 Task: Use the "column C" to view distribution.
Action: Mouse moved to (154, 111)
Screenshot: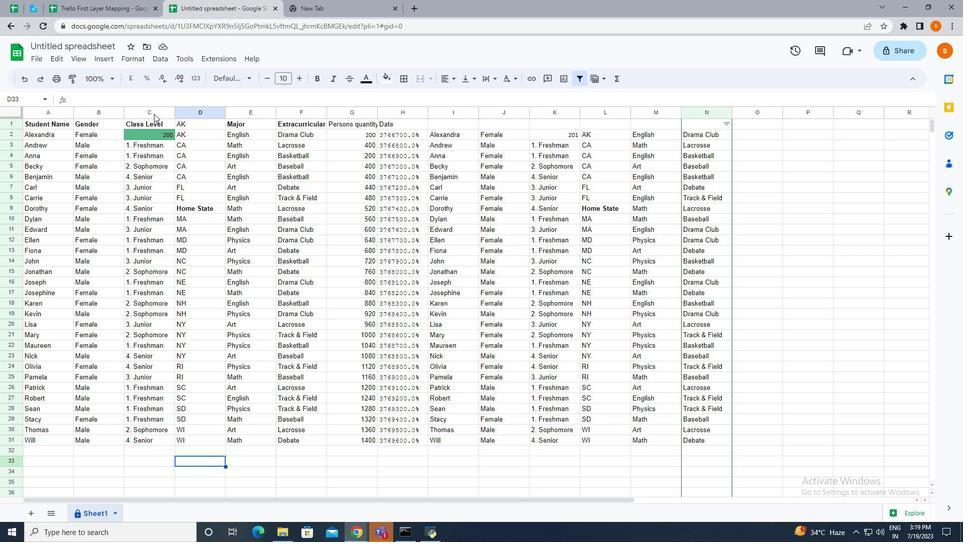 
Action: Mouse pressed left at (154, 111)
Screenshot: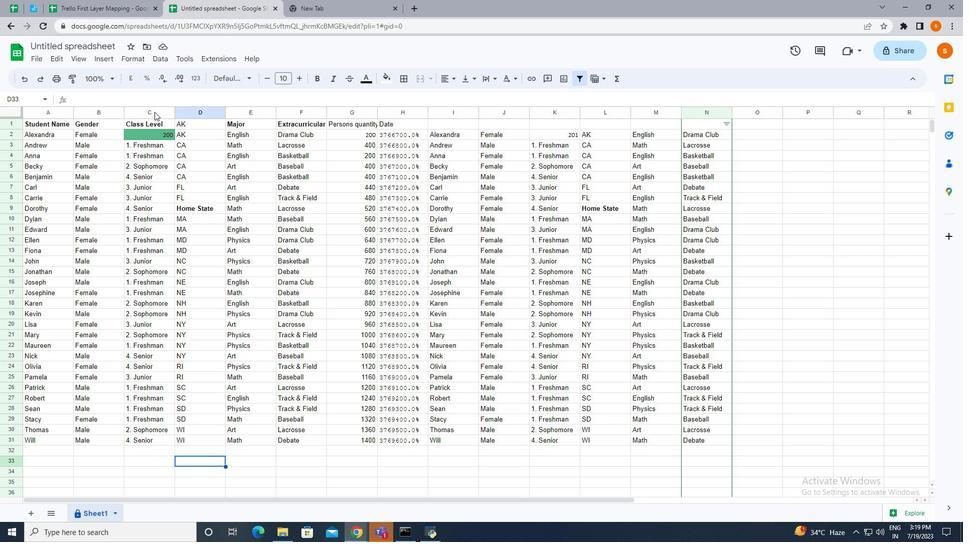 
Action: Mouse moved to (157, 56)
Screenshot: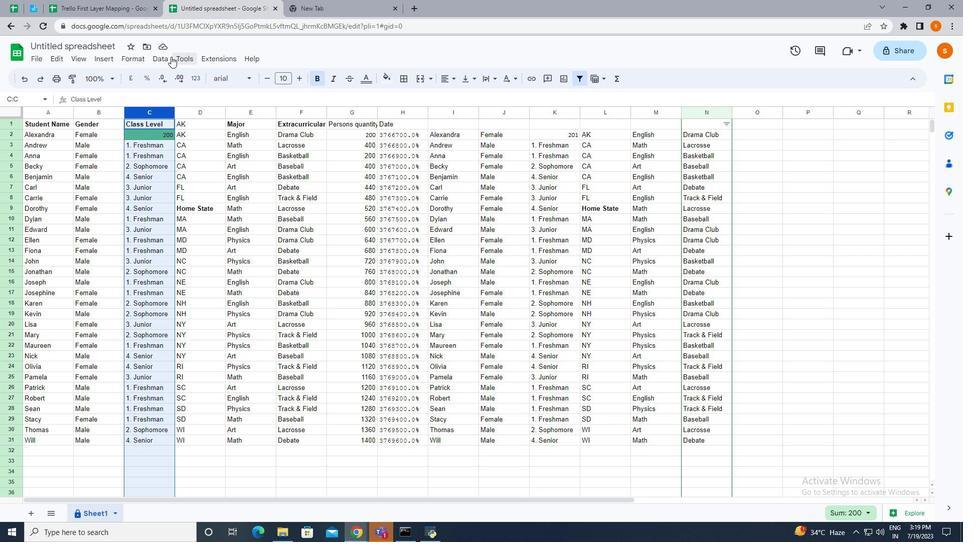 
Action: Mouse pressed left at (157, 56)
Screenshot: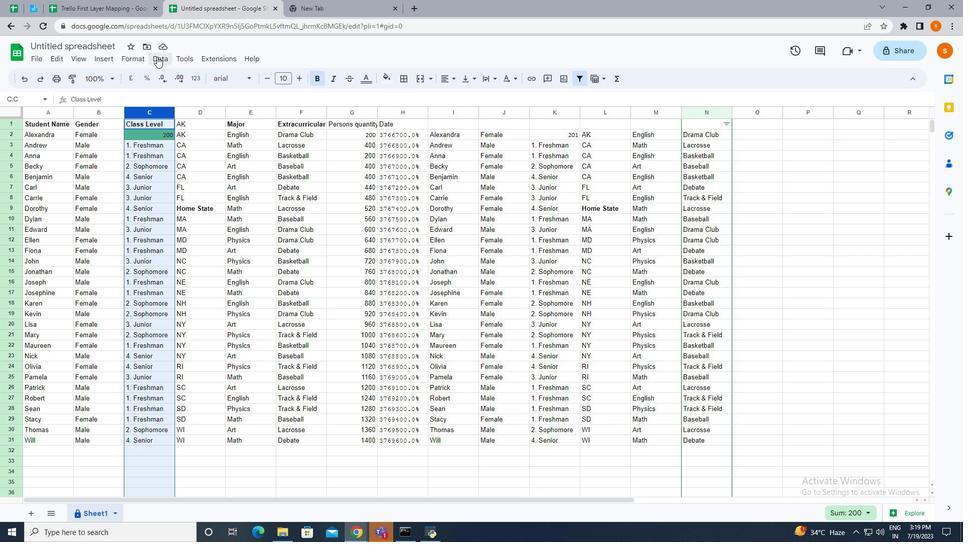 
Action: Mouse moved to (167, 244)
Screenshot: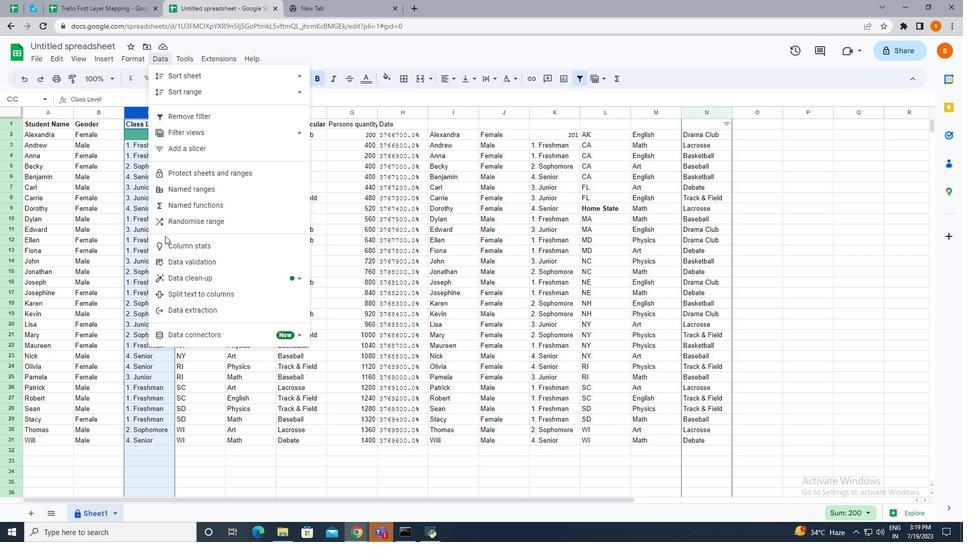 
Action: Mouse pressed left at (167, 244)
Screenshot: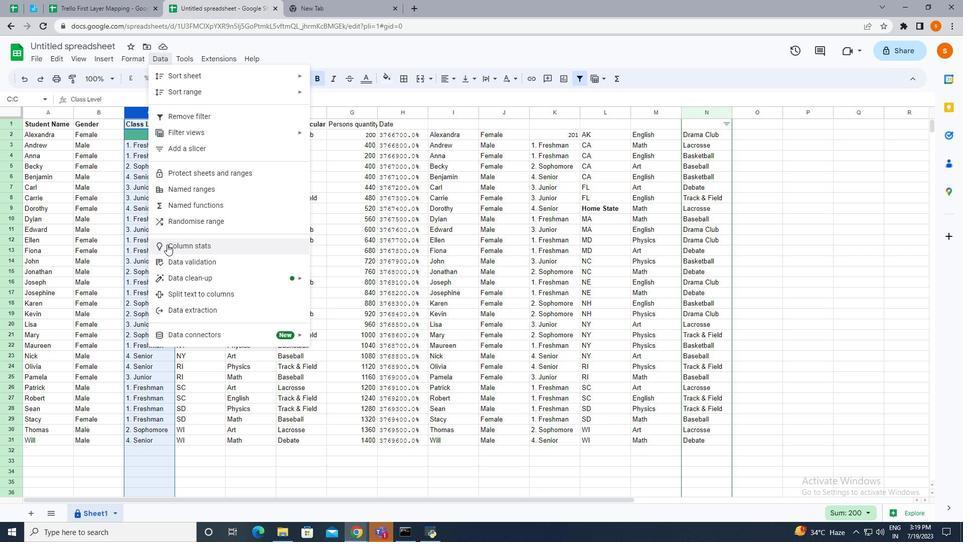 
Action: Mouse moved to (889, 110)
Screenshot: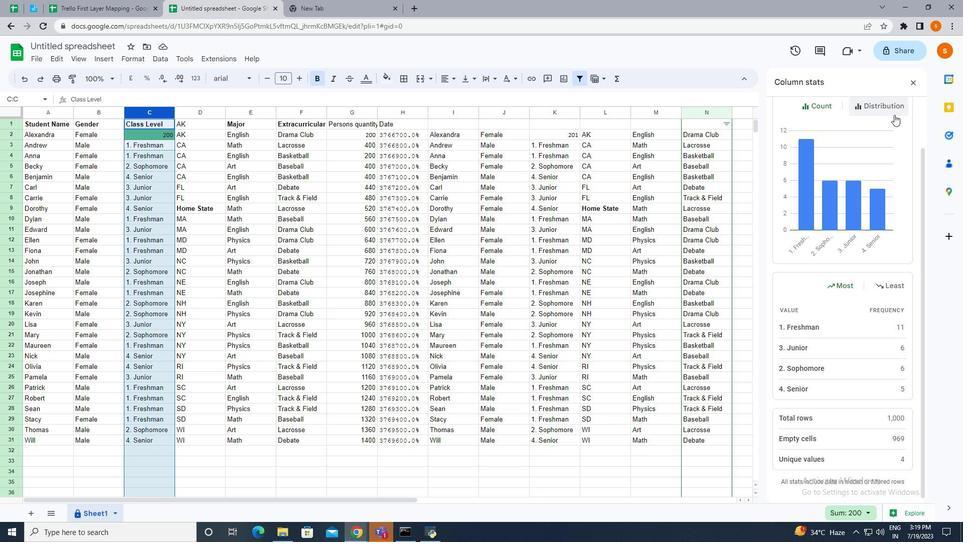 
Action: Mouse pressed left at (889, 110)
Screenshot: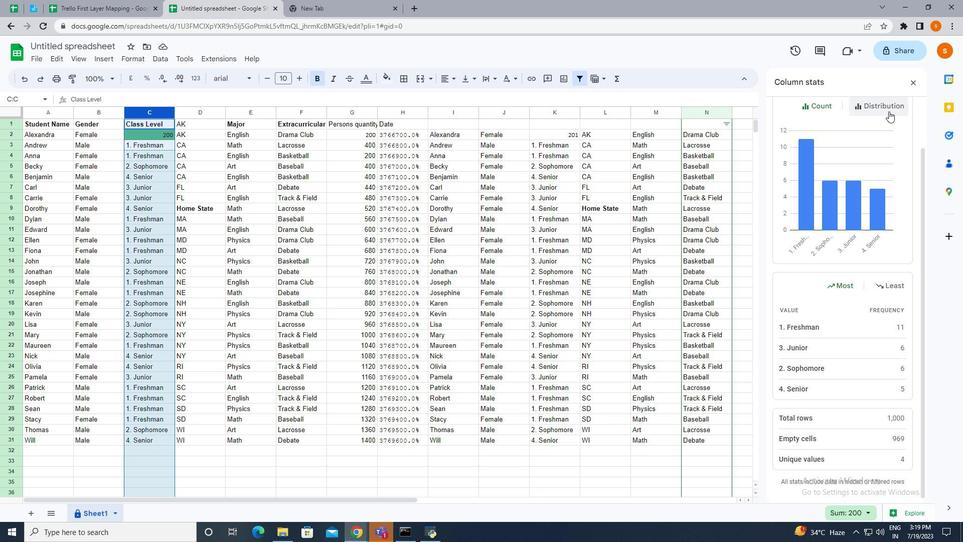 
Action: Mouse moved to (914, 189)
Screenshot: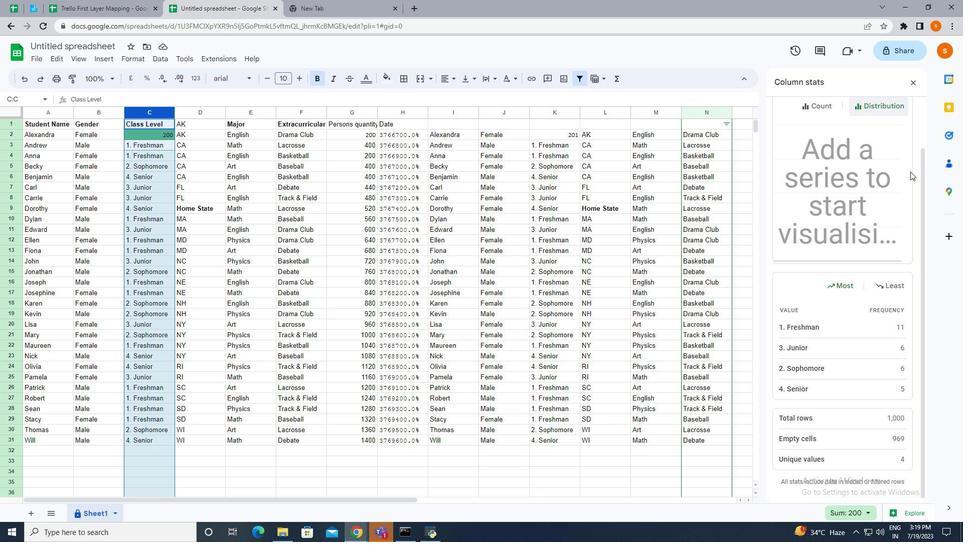 
Action: Mouse scrolled (914, 189) with delta (0, 0)
Screenshot: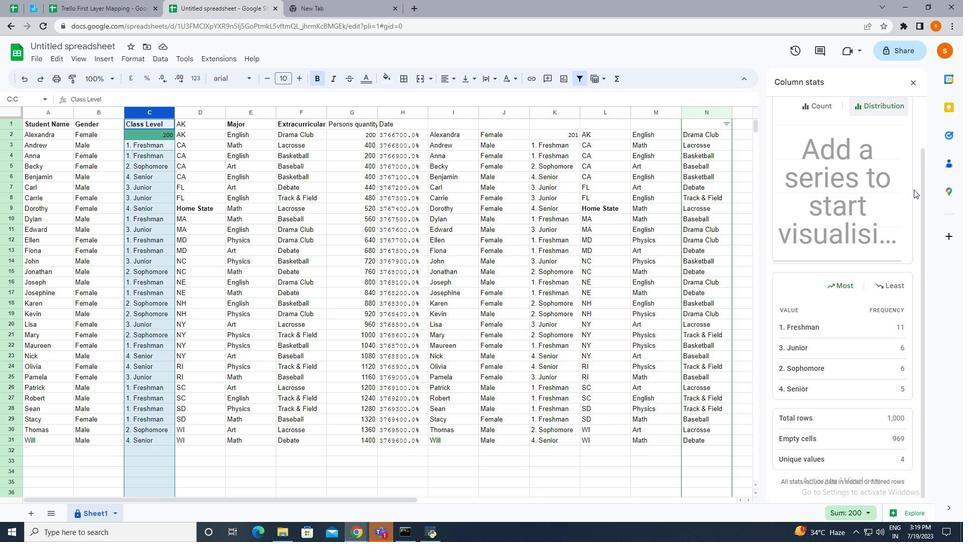 
Action: Mouse scrolled (914, 189) with delta (0, 0)
Screenshot: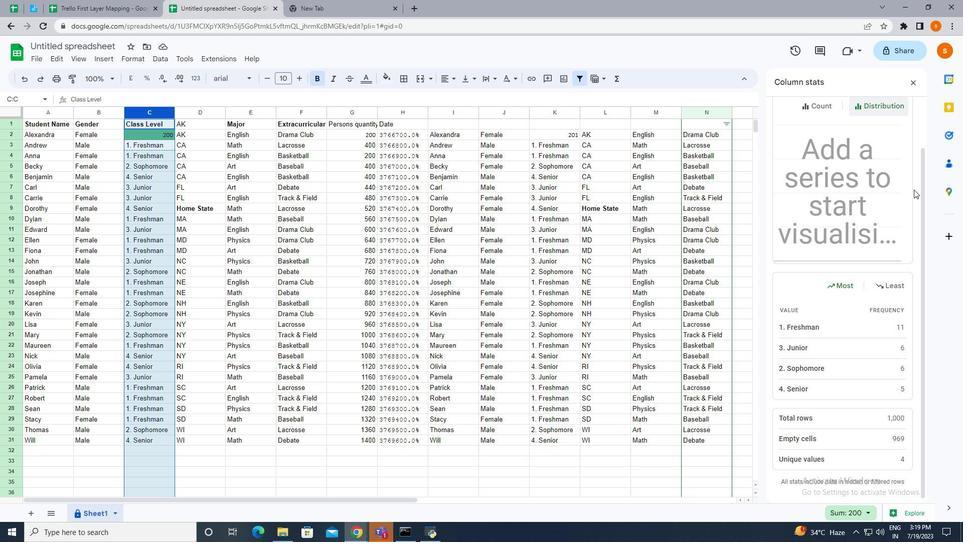 
Action: Mouse scrolled (914, 189) with delta (0, 0)
Screenshot: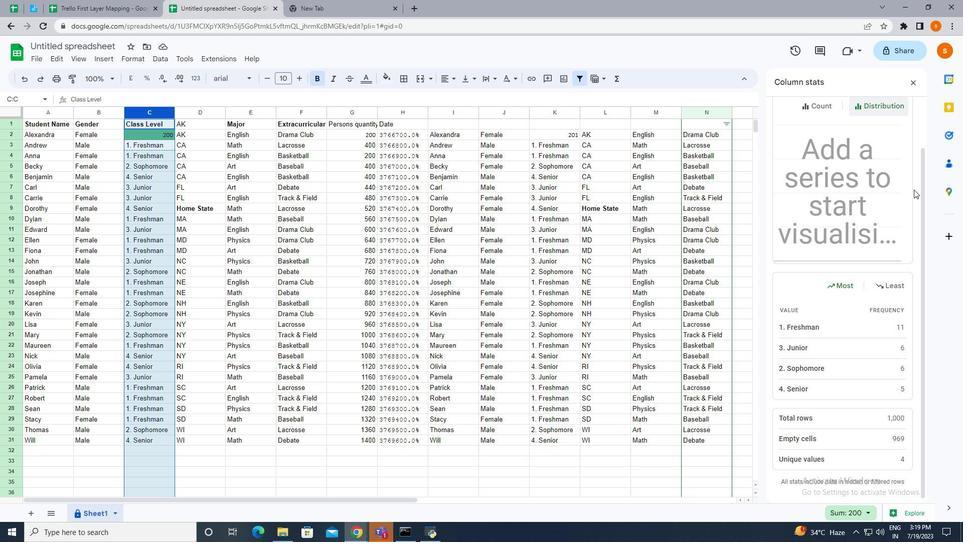 
Action: Mouse scrolled (914, 189) with delta (0, 0)
Screenshot: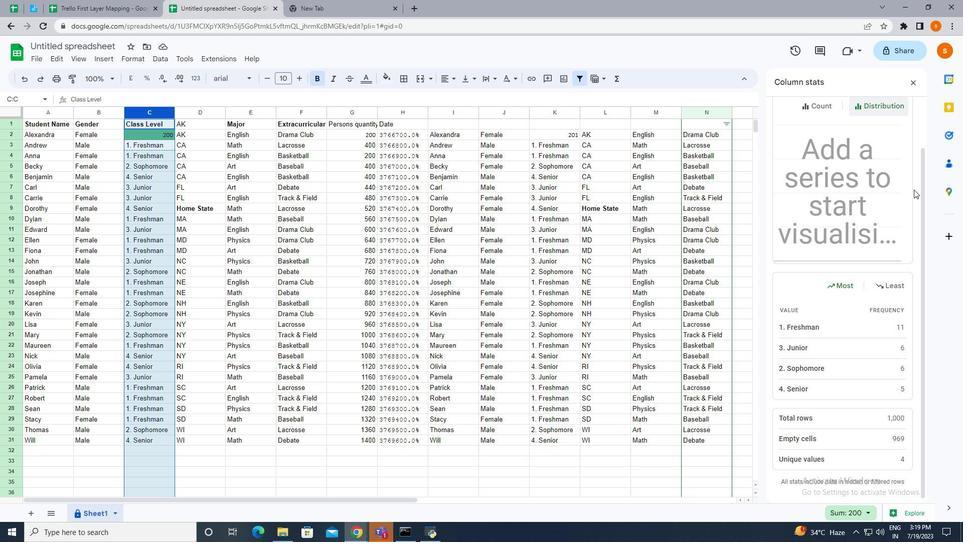 
